 Task: Add Health Plus Colon Cleanse to the cart.
Action: Mouse moved to (267, 124)
Screenshot: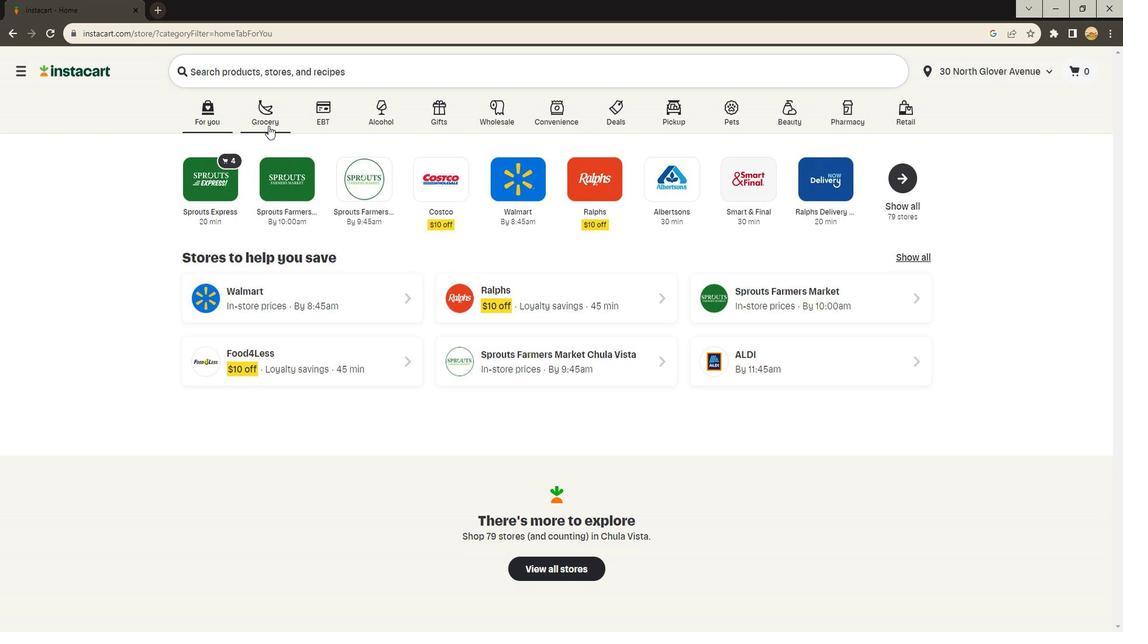 
Action: Mouse pressed left at (267, 124)
Screenshot: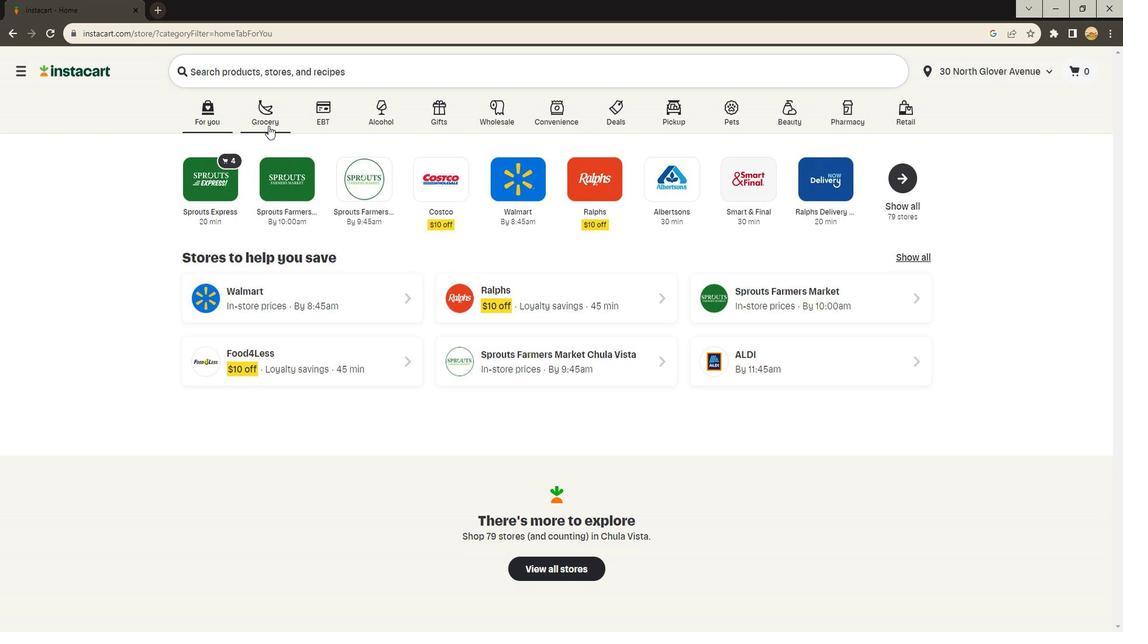 
Action: Mouse moved to (258, 320)
Screenshot: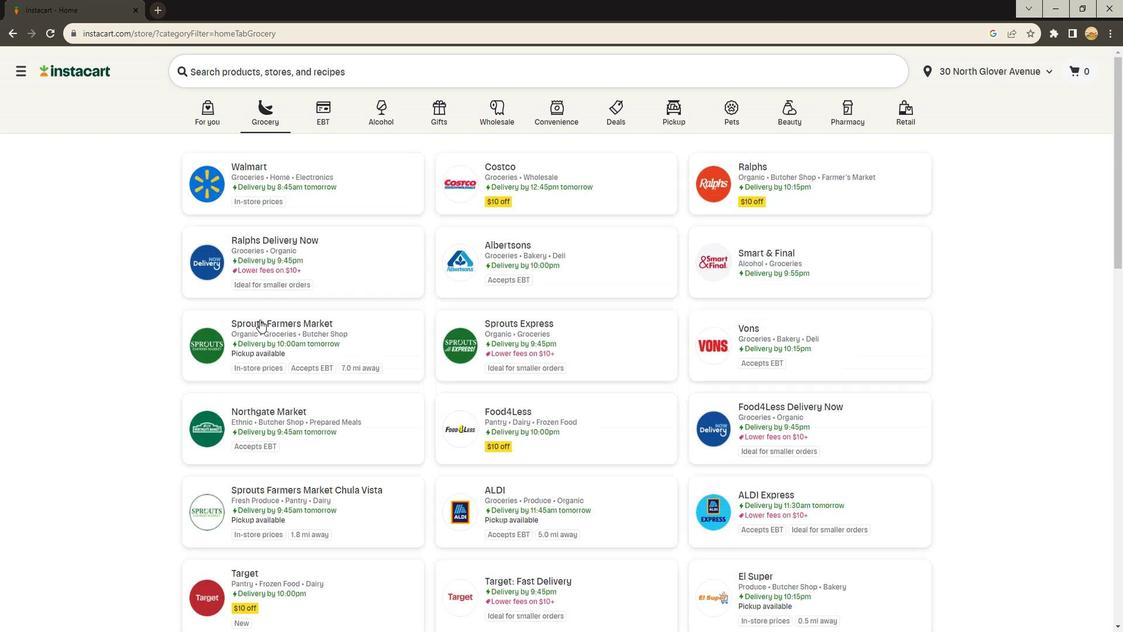 
Action: Mouse pressed left at (258, 320)
Screenshot: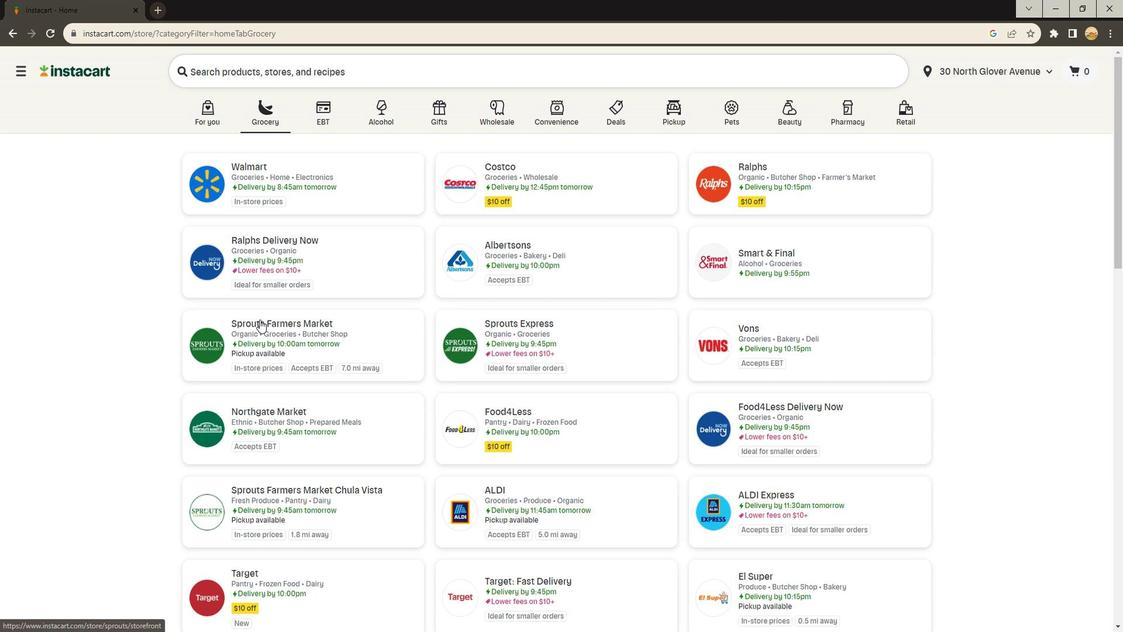 
Action: Mouse moved to (86, 331)
Screenshot: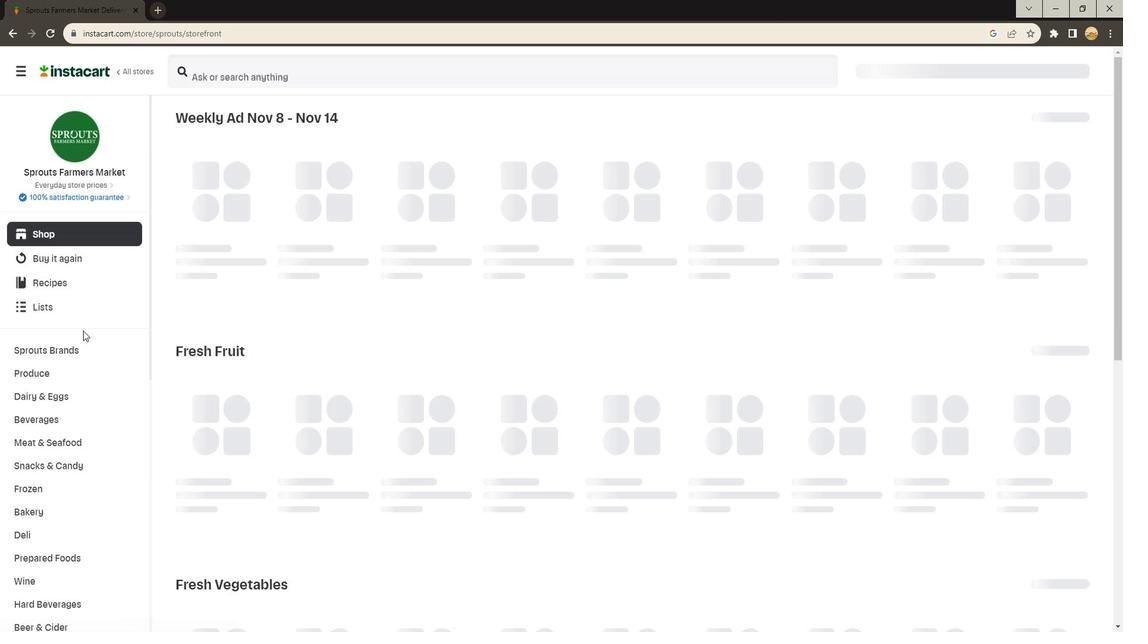 
Action: Mouse scrolled (86, 330) with delta (0, 0)
Screenshot: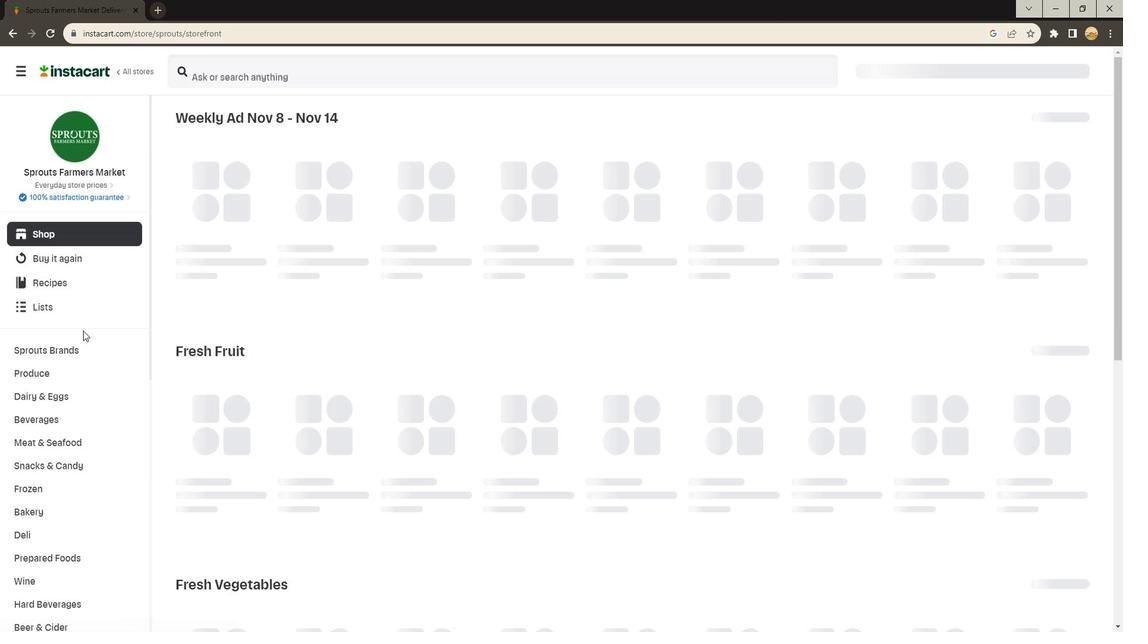 
Action: Mouse moved to (84, 331)
Screenshot: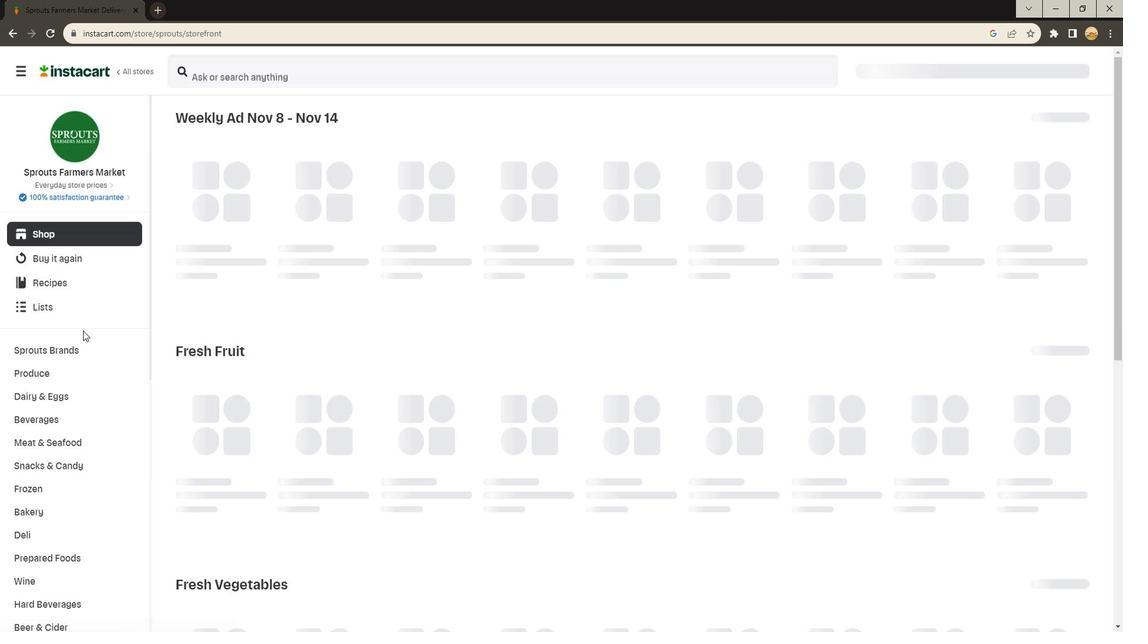 
Action: Mouse scrolled (84, 331) with delta (0, 0)
Screenshot: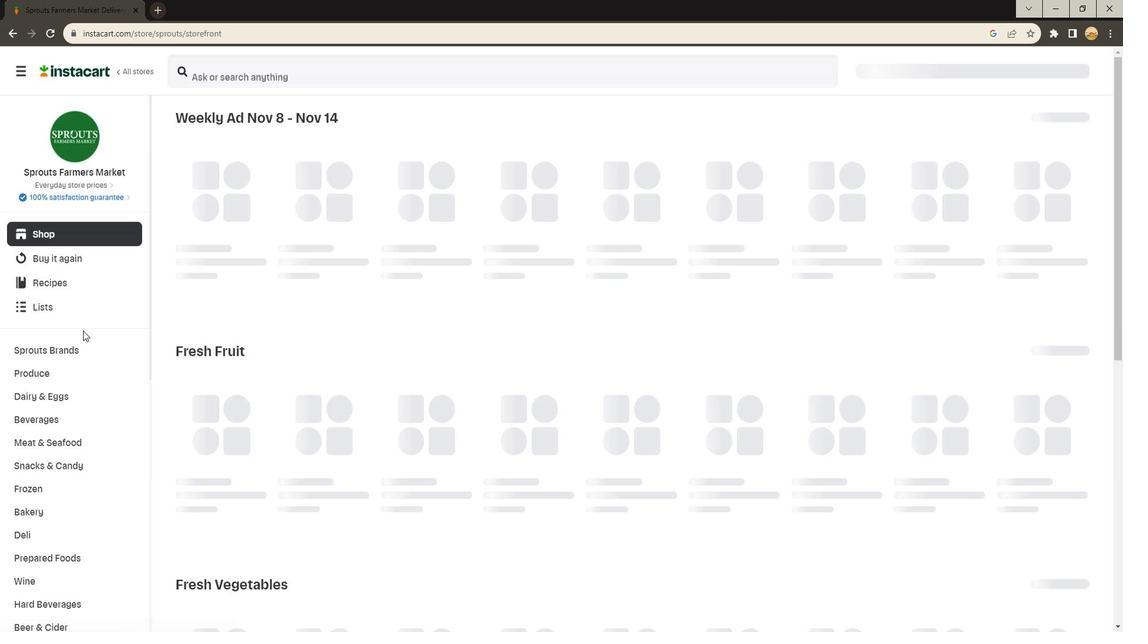 
Action: Mouse moved to (84, 332)
Screenshot: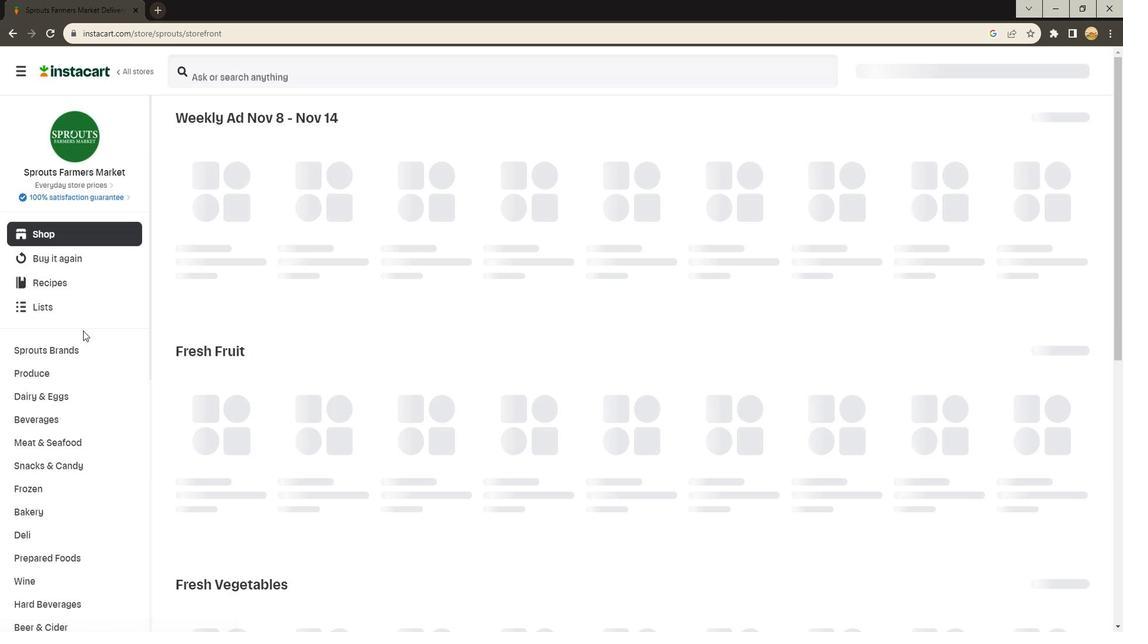 
Action: Mouse scrolled (84, 331) with delta (0, 0)
Screenshot: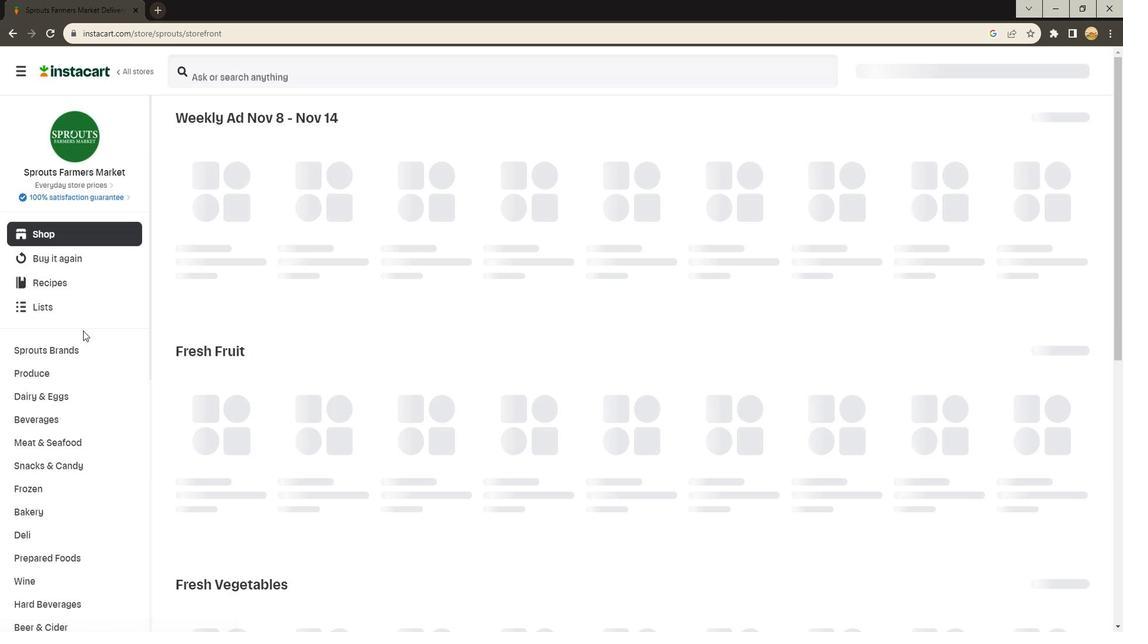 
Action: Mouse scrolled (84, 331) with delta (0, 0)
Screenshot: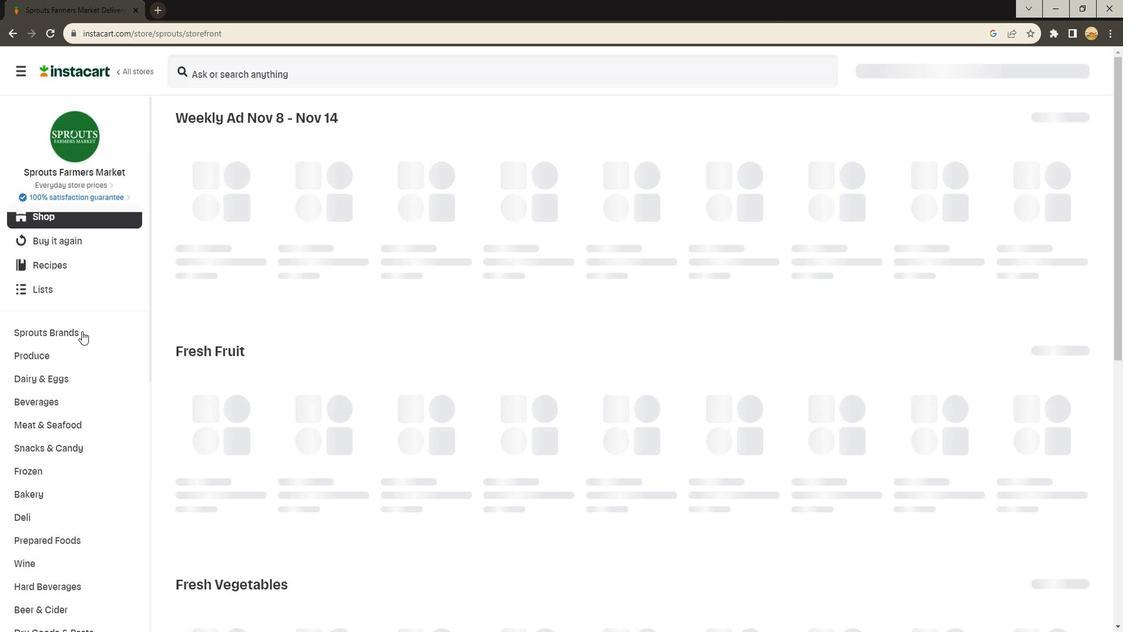 
Action: Mouse scrolled (84, 331) with delta (0, 0)
Screenshot: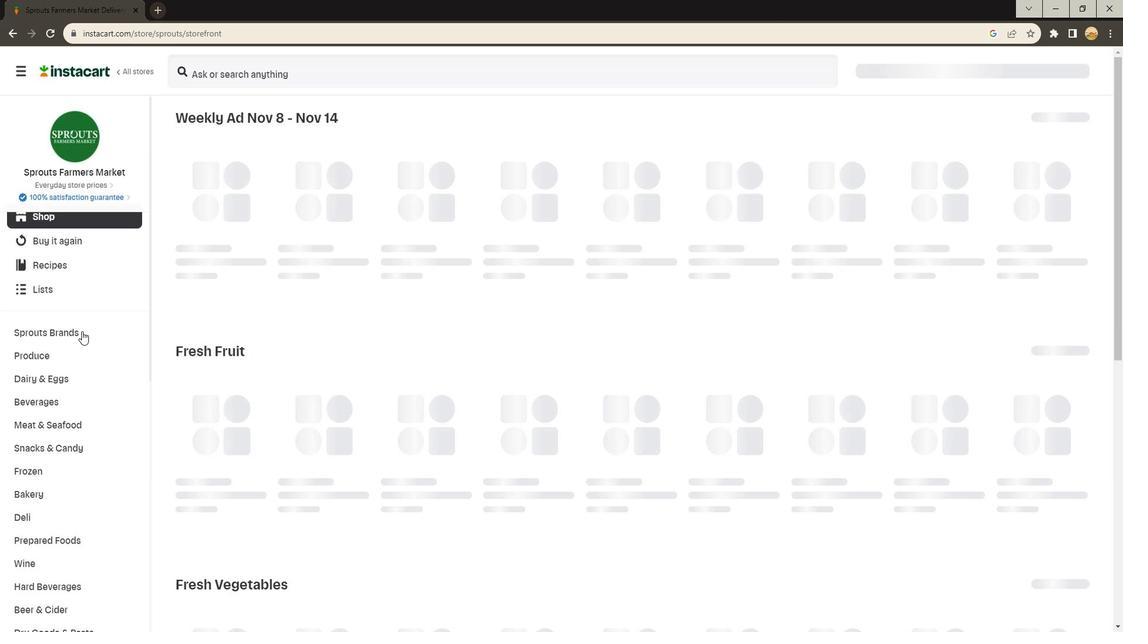 
Action: Mouse scrolled (84, 331) with delta (0, 0)
Screenshot: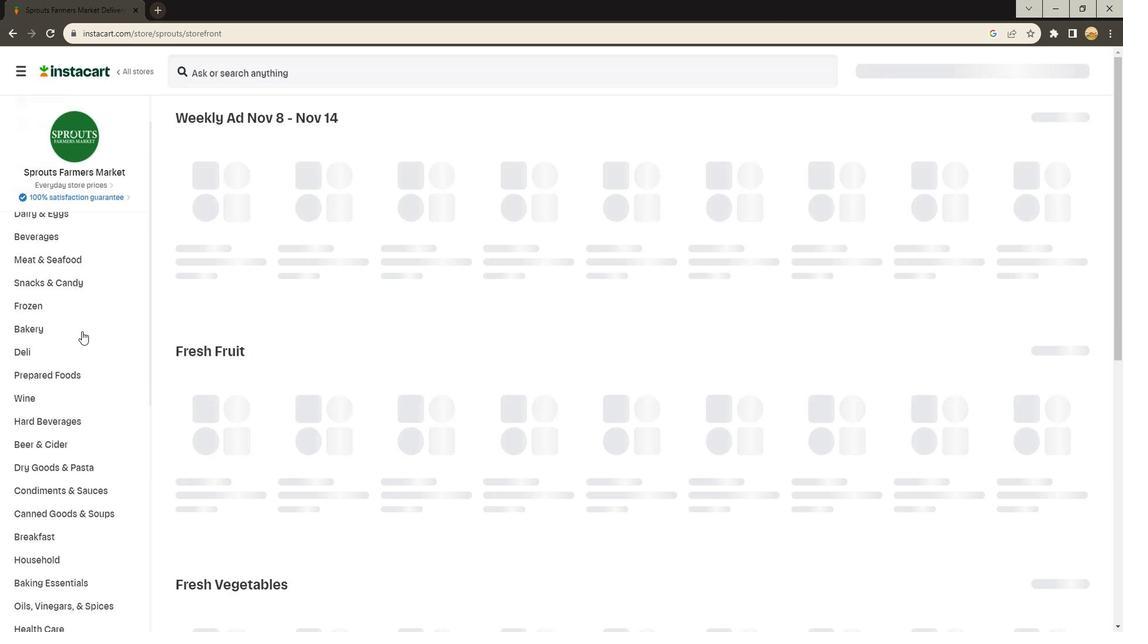 
Action: Mouse scrolled (84, 331) with delta (0, 0)
Screenshot: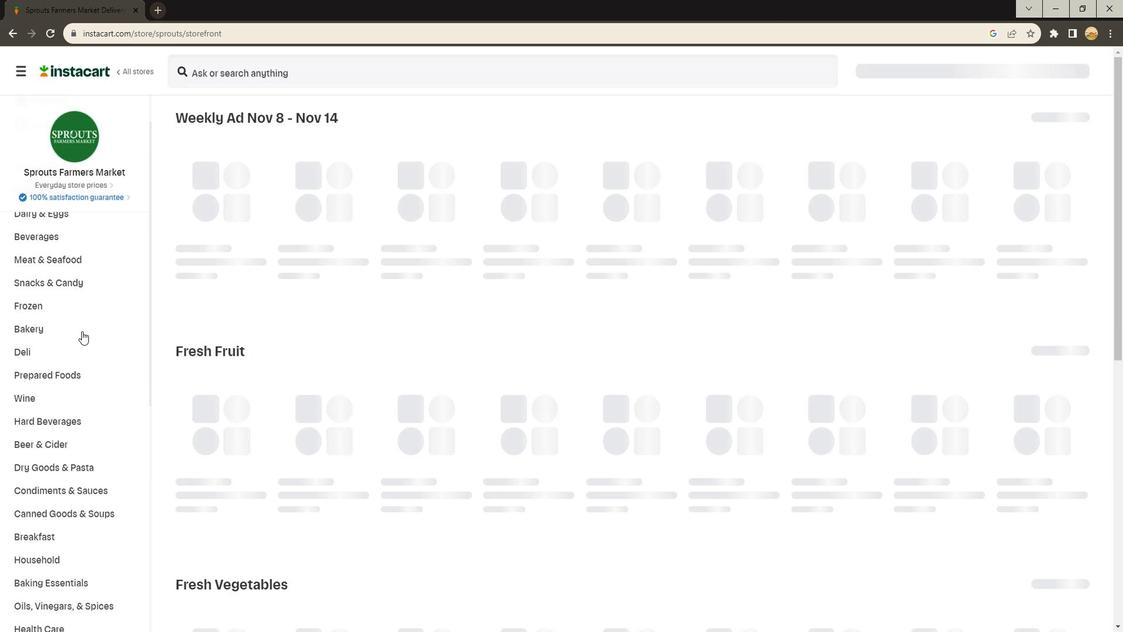 
Action: Mouse moved to (50, 395)
Screenshot: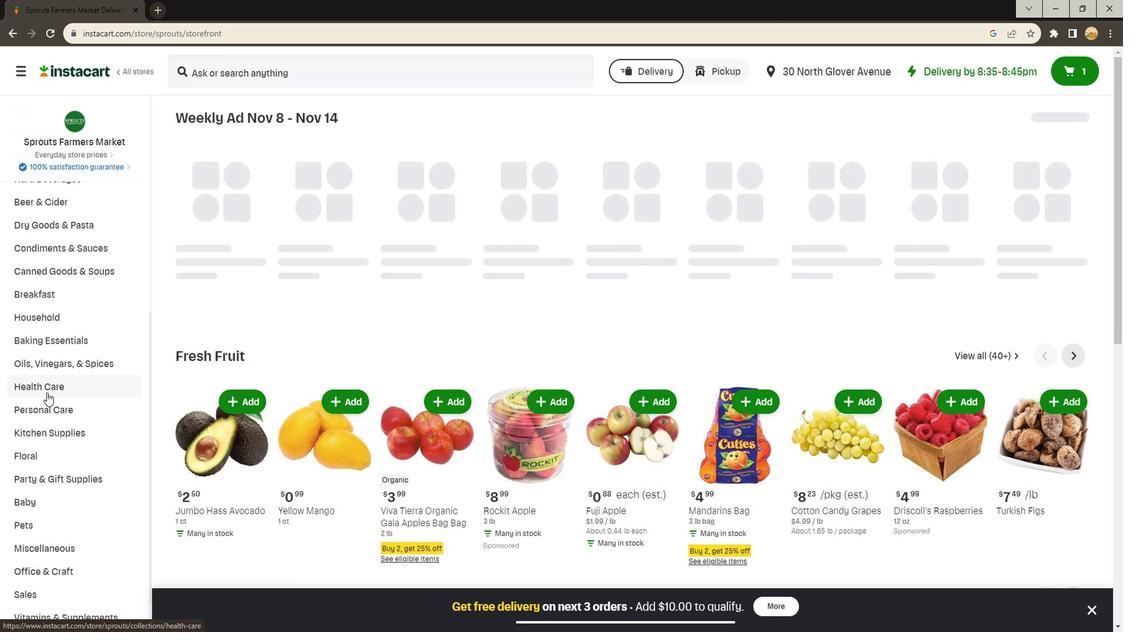 
Action: Mouse pressed left at (50, 395)
Screenshot: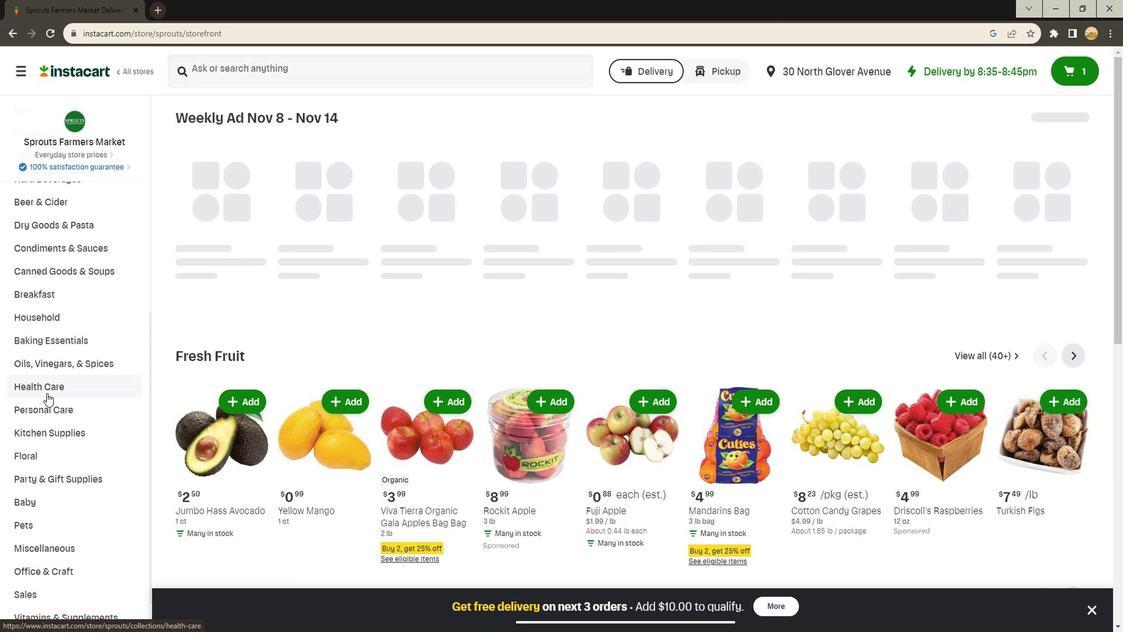 
Action: Mouse moved to (523, 157)
Screenshot: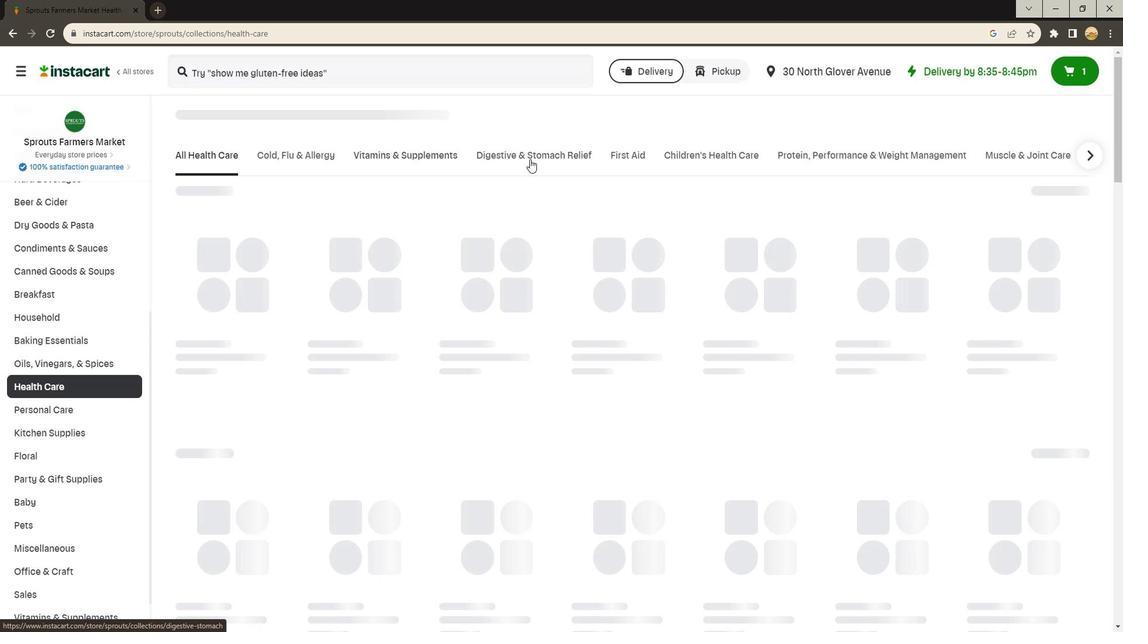 
Action: Mouse pressed left at (523, 157)
Screenshot: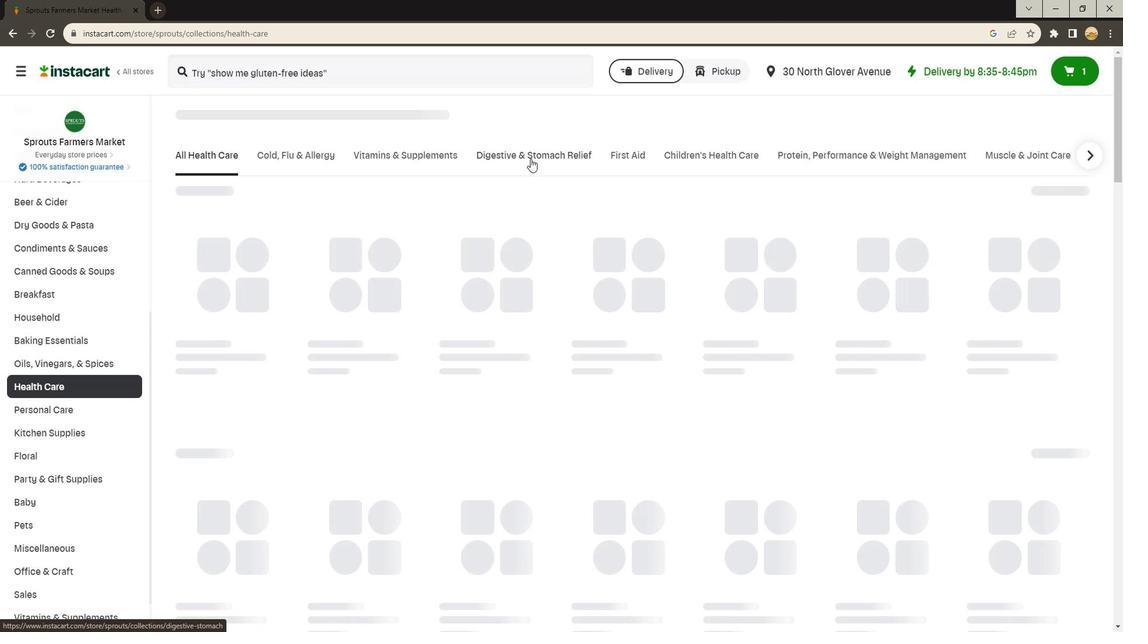 
Action: Mouse moved to (965, 199)
Screenshot: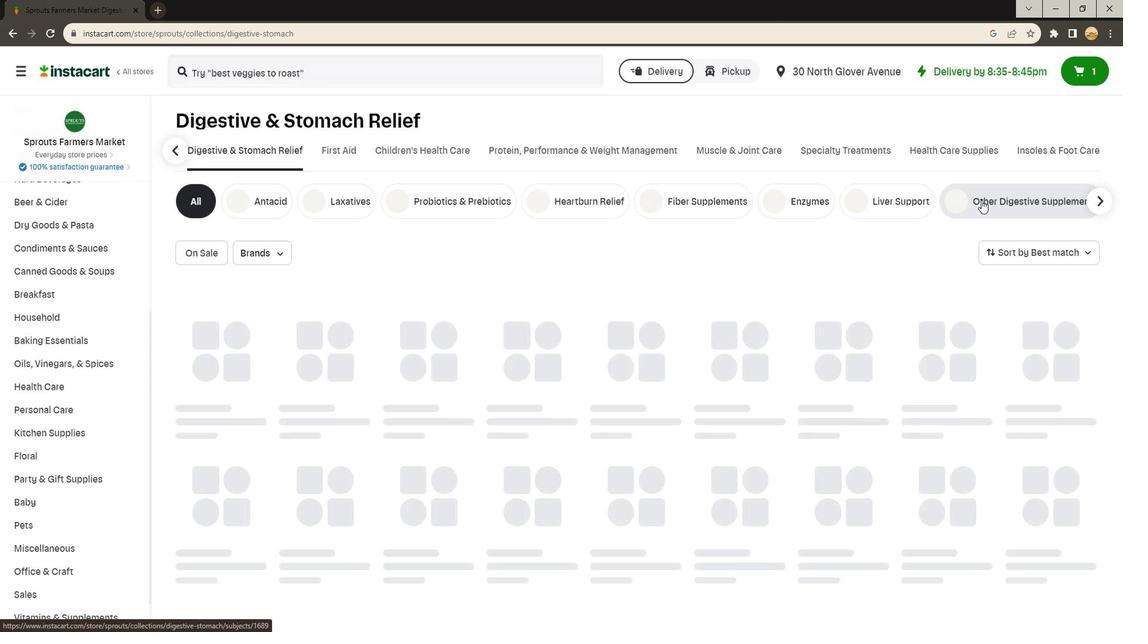 
Action: Mouse pressed left at (965, 199)
Screenshot: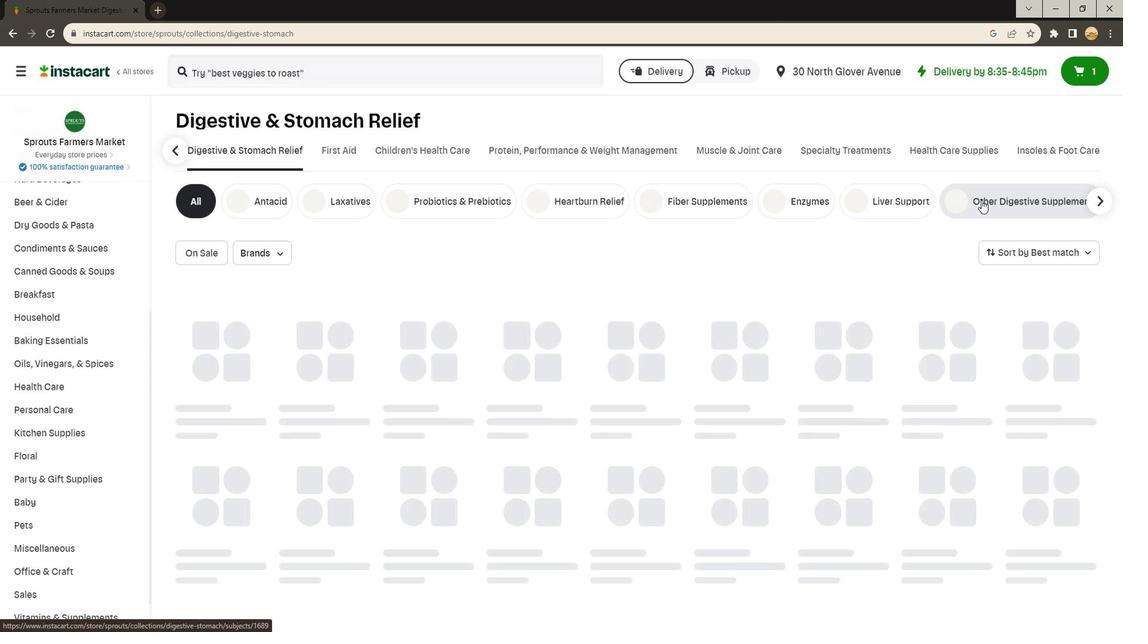 
Action: Mouse moved to (381, 73)
Screenshot: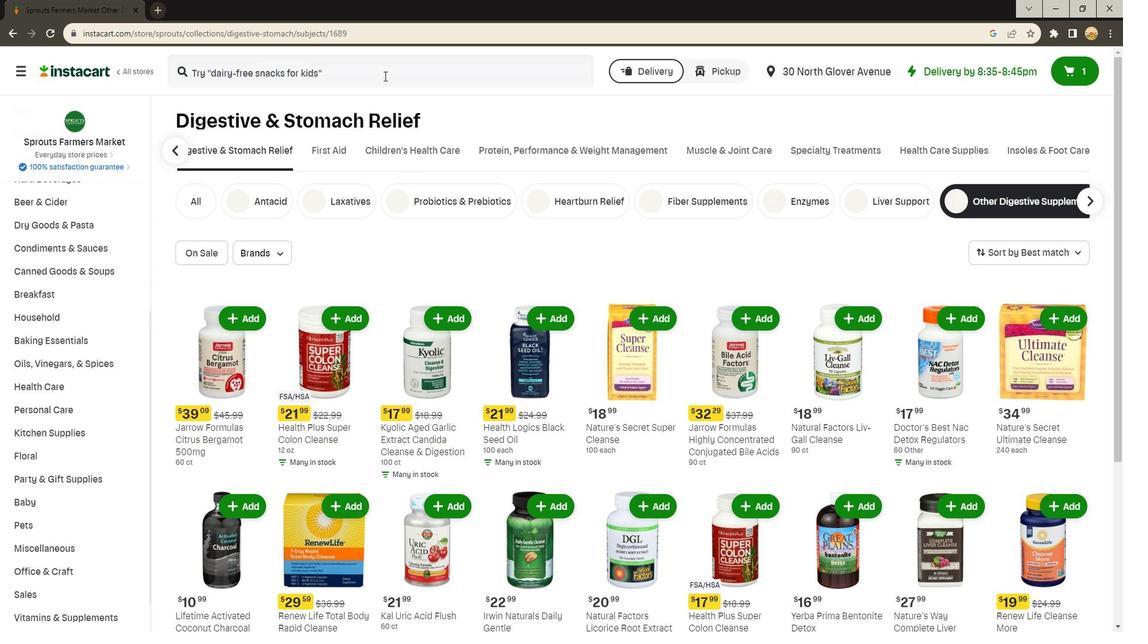 
Action: Mouse pressed left at (381, 73)
Screenshot: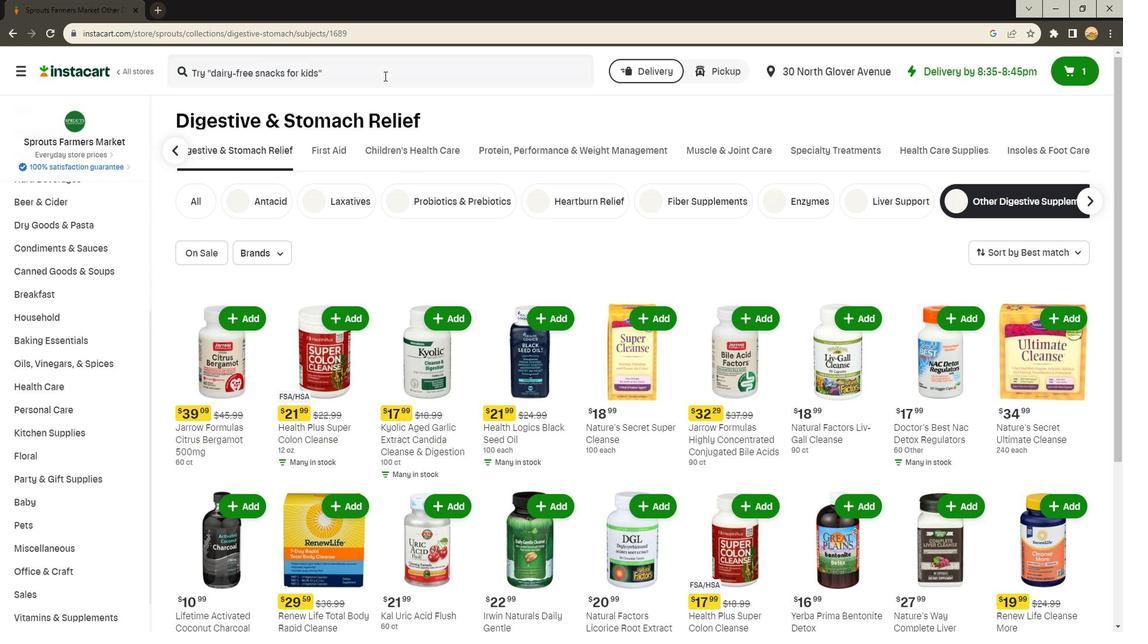 
Action: Key pressed <Key.shift>Health<Key.space><Key.shift><Key.shift><Key.shift><Key.shift><Key.shift><Key.shift><Key.shift><Key.shift><Key.shift><Key.shift><Key.shift><Key.shift><Key.shift><Key.shift><Key.shift><Key.shift><Key.shift><Key.shift><Key.shift>Plus<Key.space><Key.shift>Colon<Key.space><Key.shift><Key.shift>Cleaanse<Key.space><Key.enter><Key.left><Key.left><Key.left><Key.left><Key.backspace><Key.enter>
Screenshot: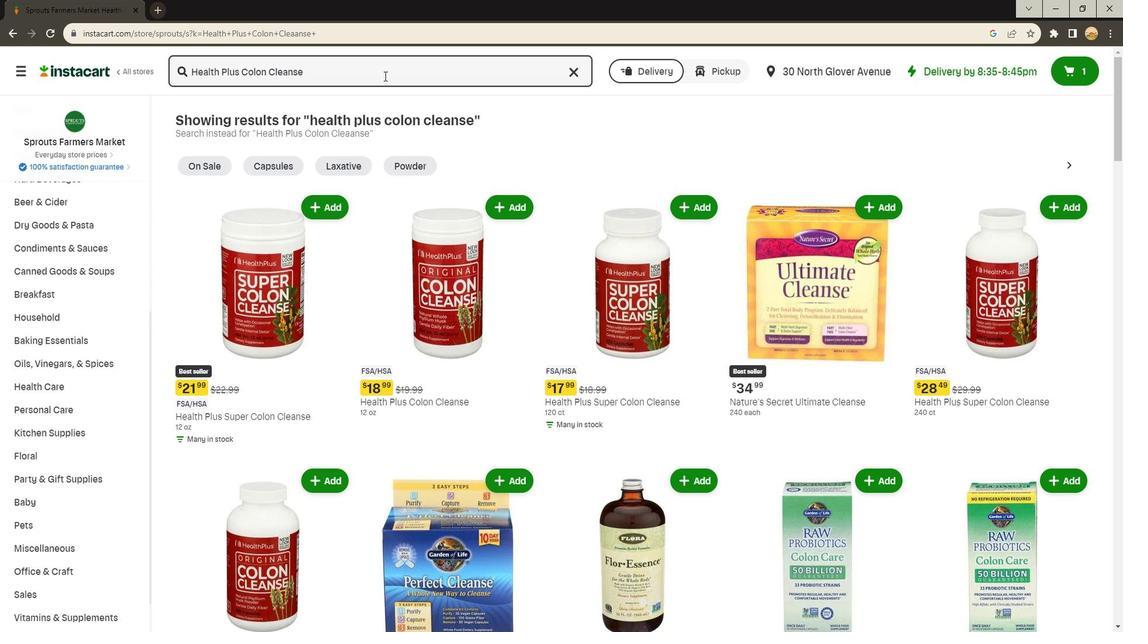 
Action: Mouse moved to (507, 188)
Screenshot: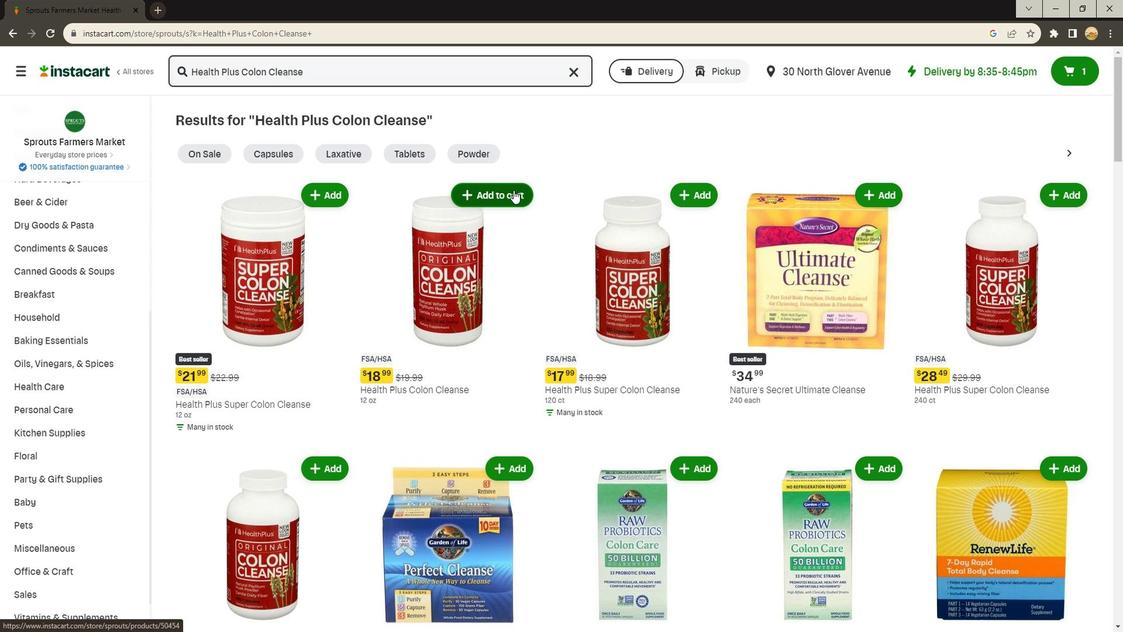 
Action: Mouse pressed left at (507, 188)
Screenshot: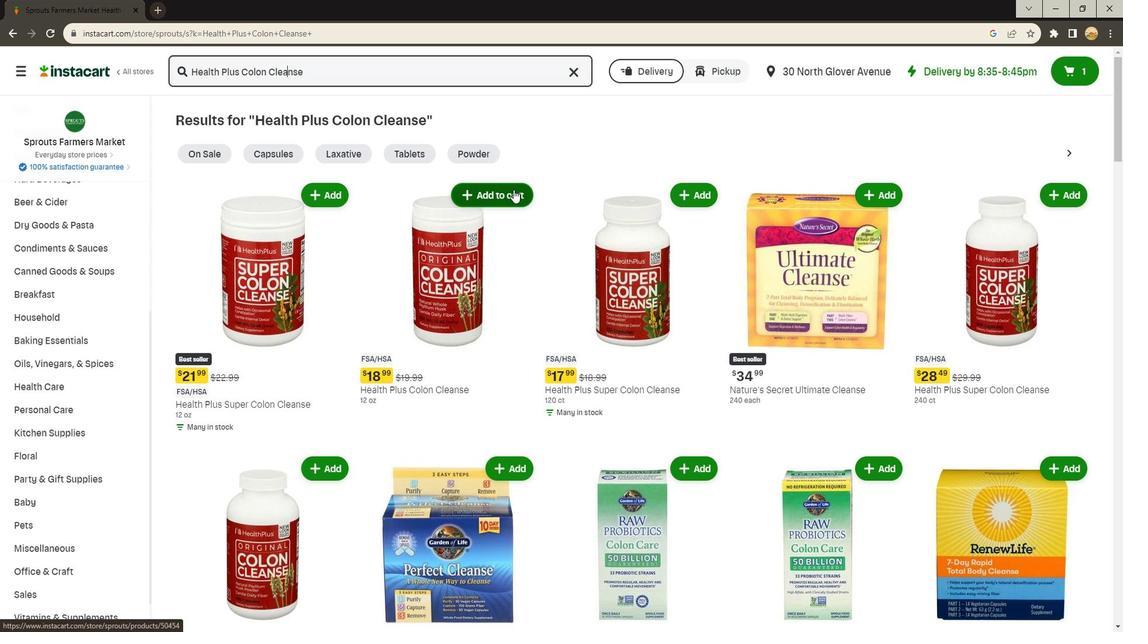 
Action: Mouse moved to (499, 259)
Screenshot: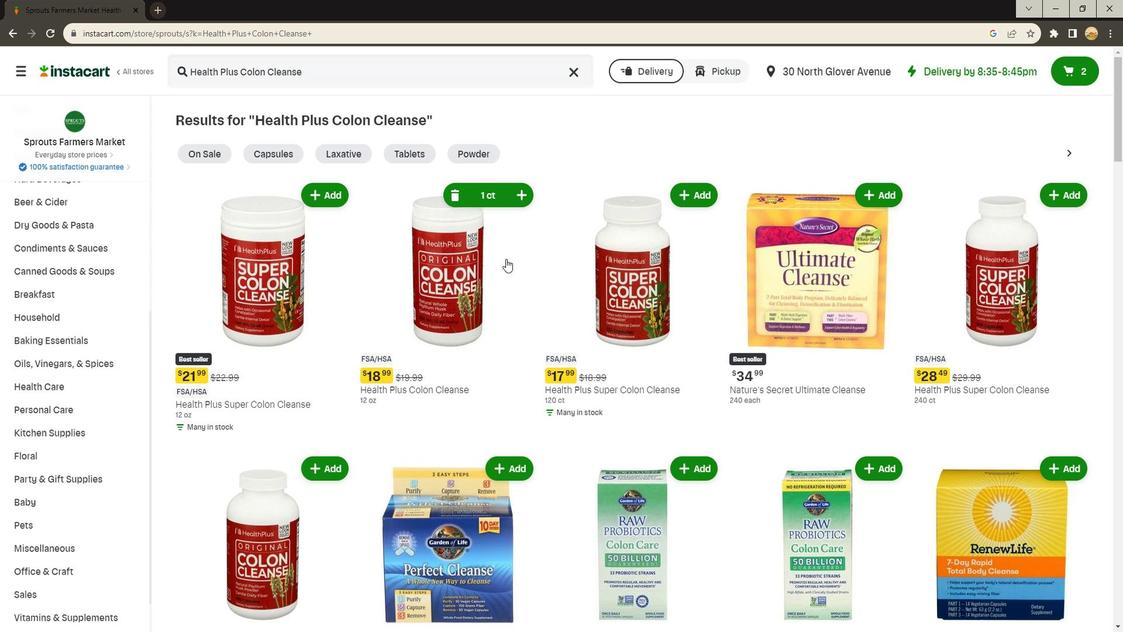 
